Task: Use the 'Immersive Reader' to read the 'Late Coming Notification' email aloud.
Action: Mouse moved to (252, 27)
Screenshot: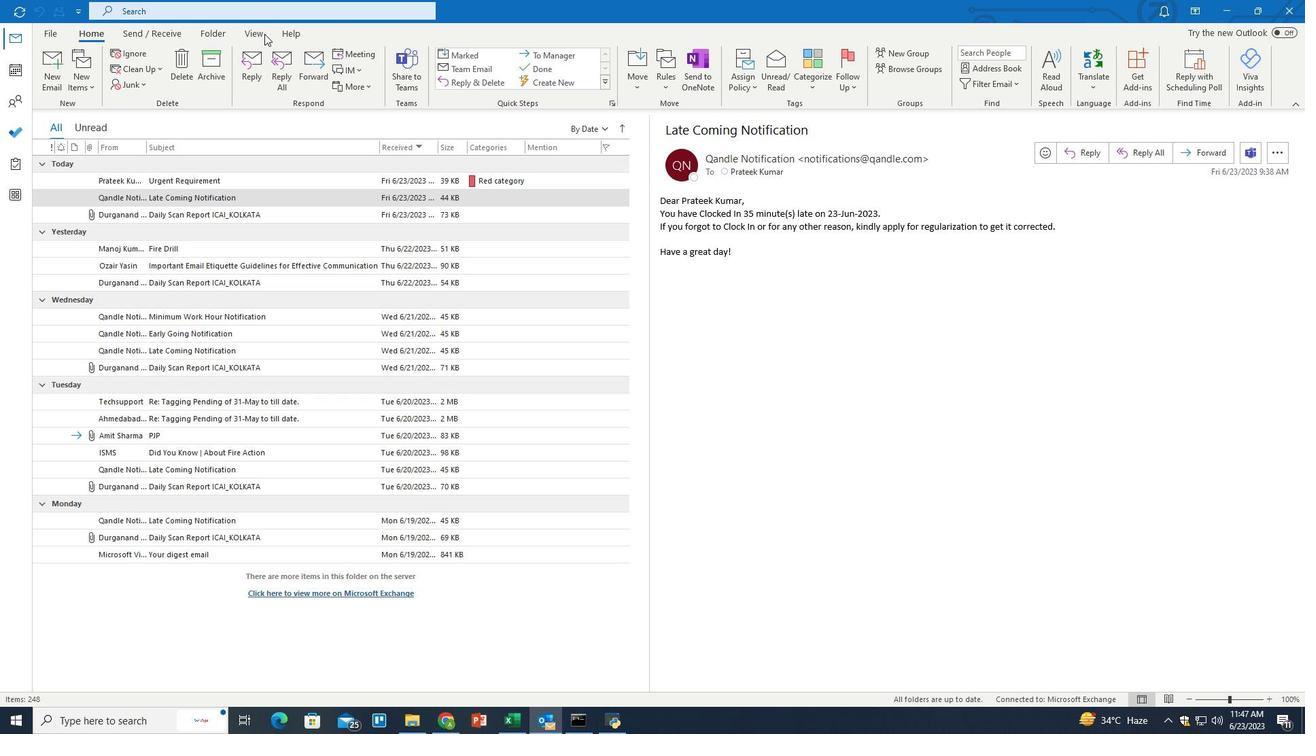
Action: Mouse pressed left at (252, 27)
Screenshot: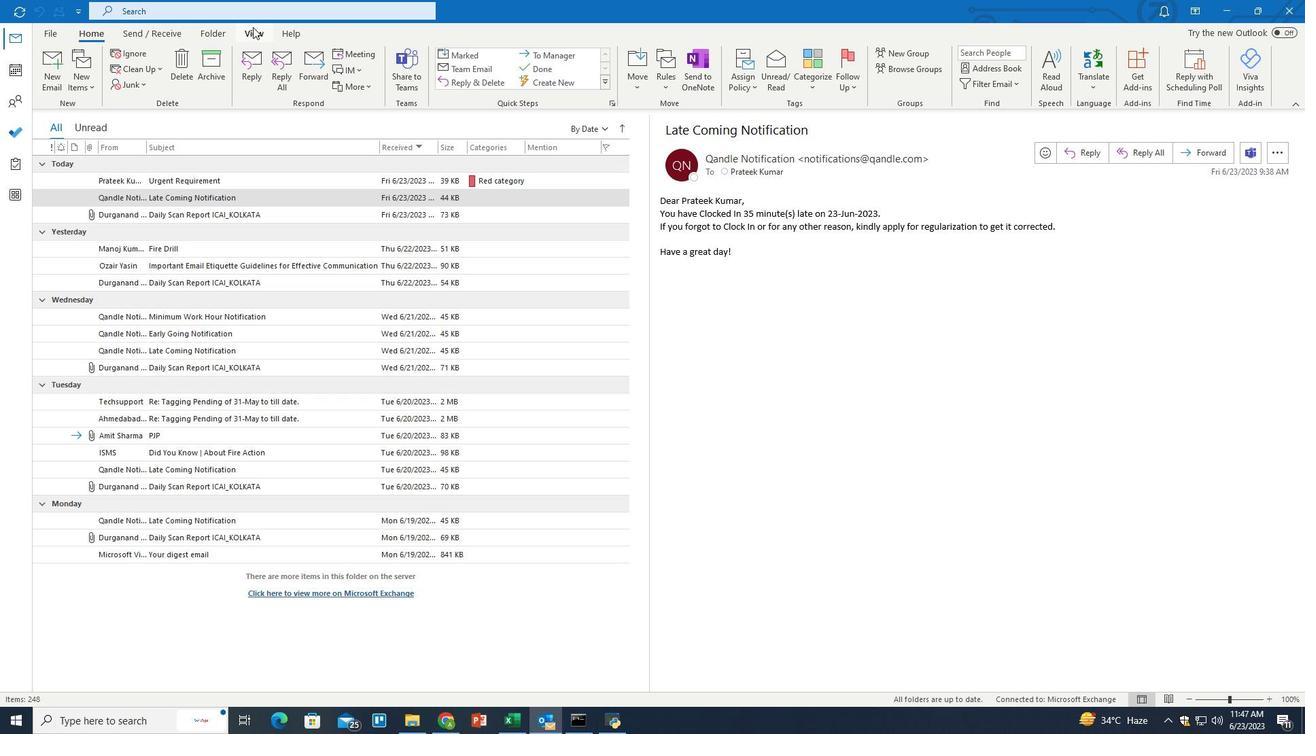 
Action: Mouse moved to (1076, 82)
Screenshot: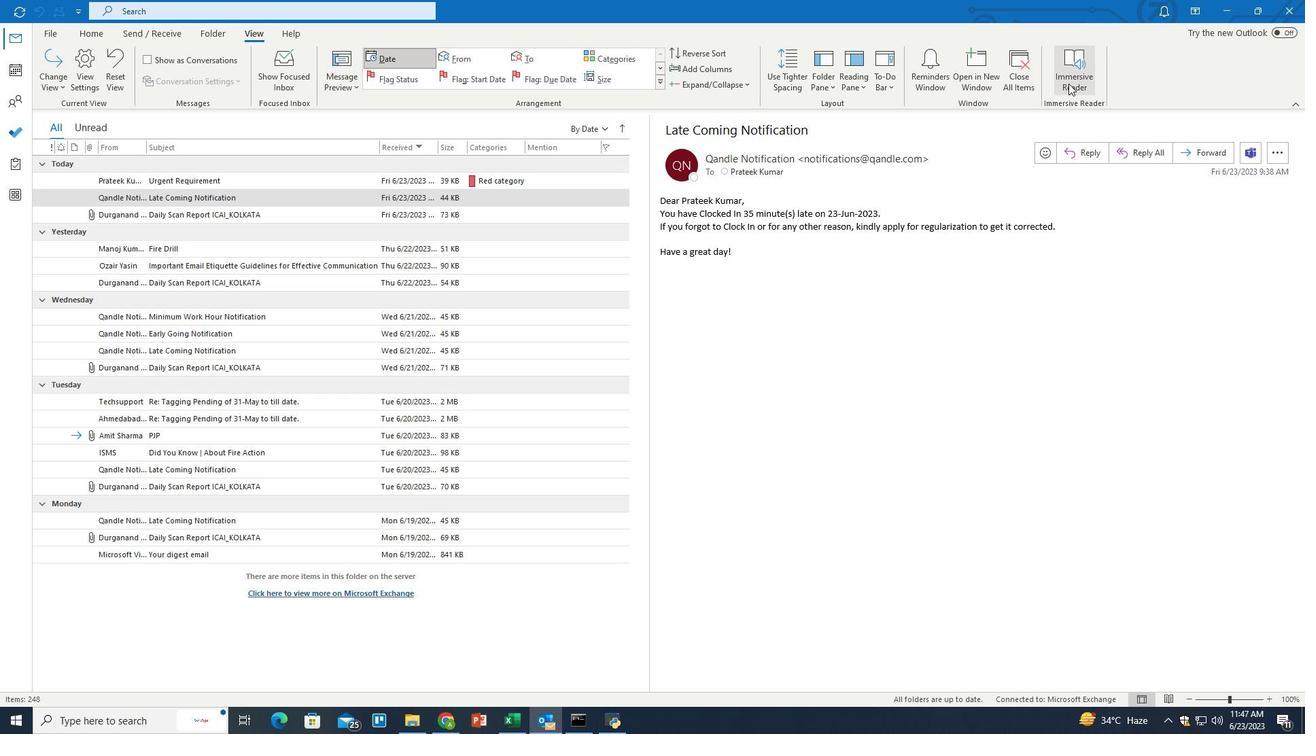 
Action: Mouse pressed left at (1076, 82)
Screenshot: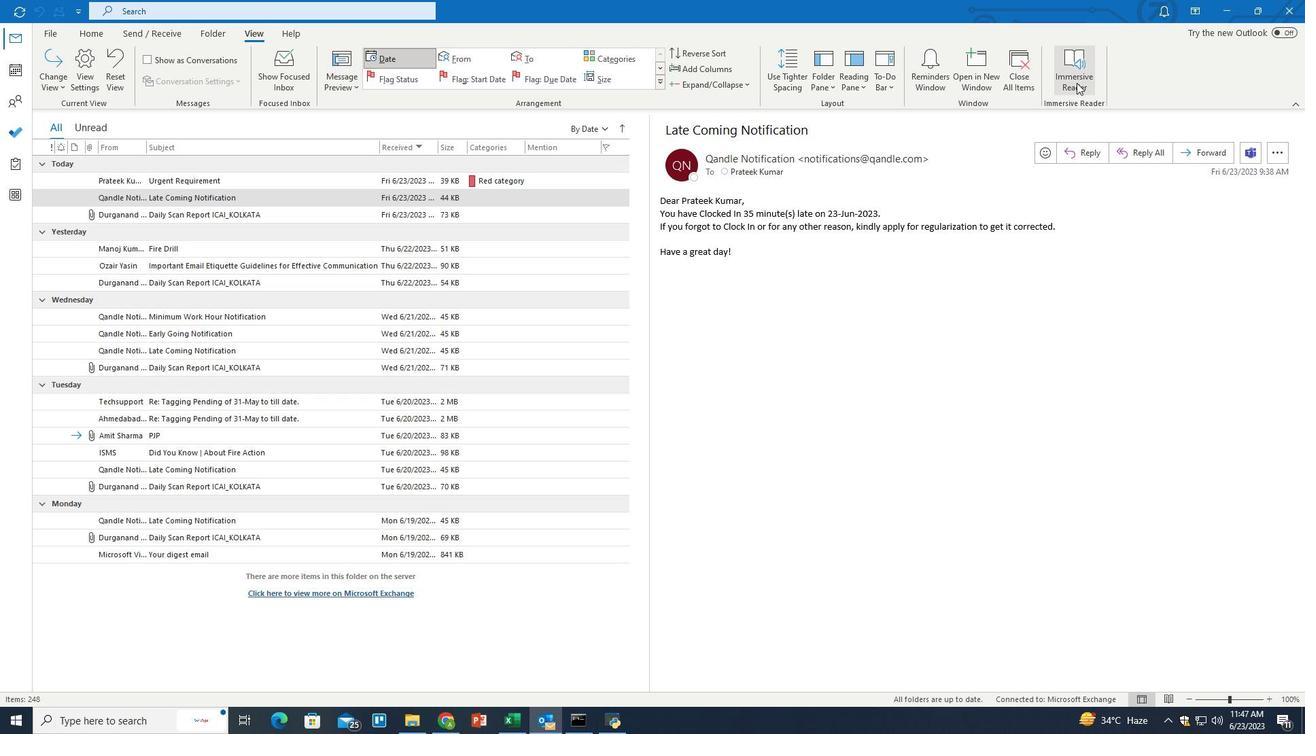 
Action: Mouse moved to (215, 73)
Screenshot: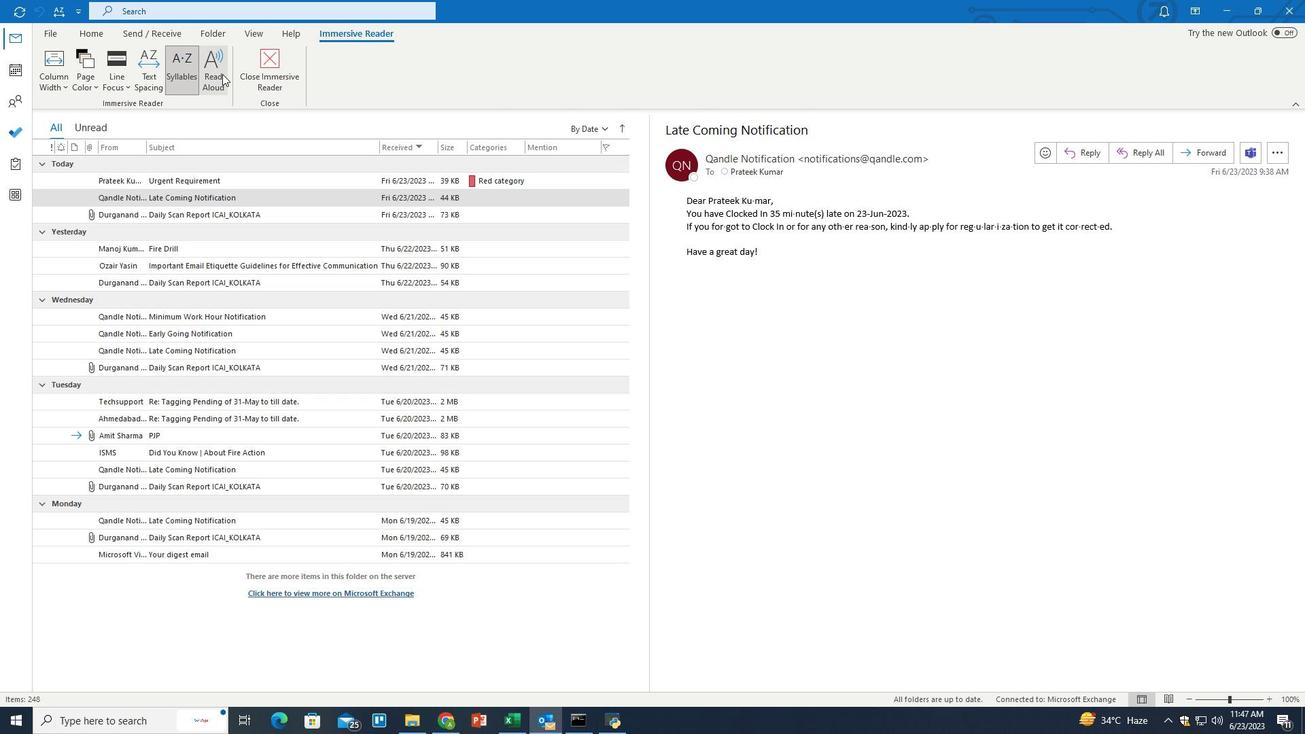 
Action: Mouse pressed left at (215, 73)
Screenshot: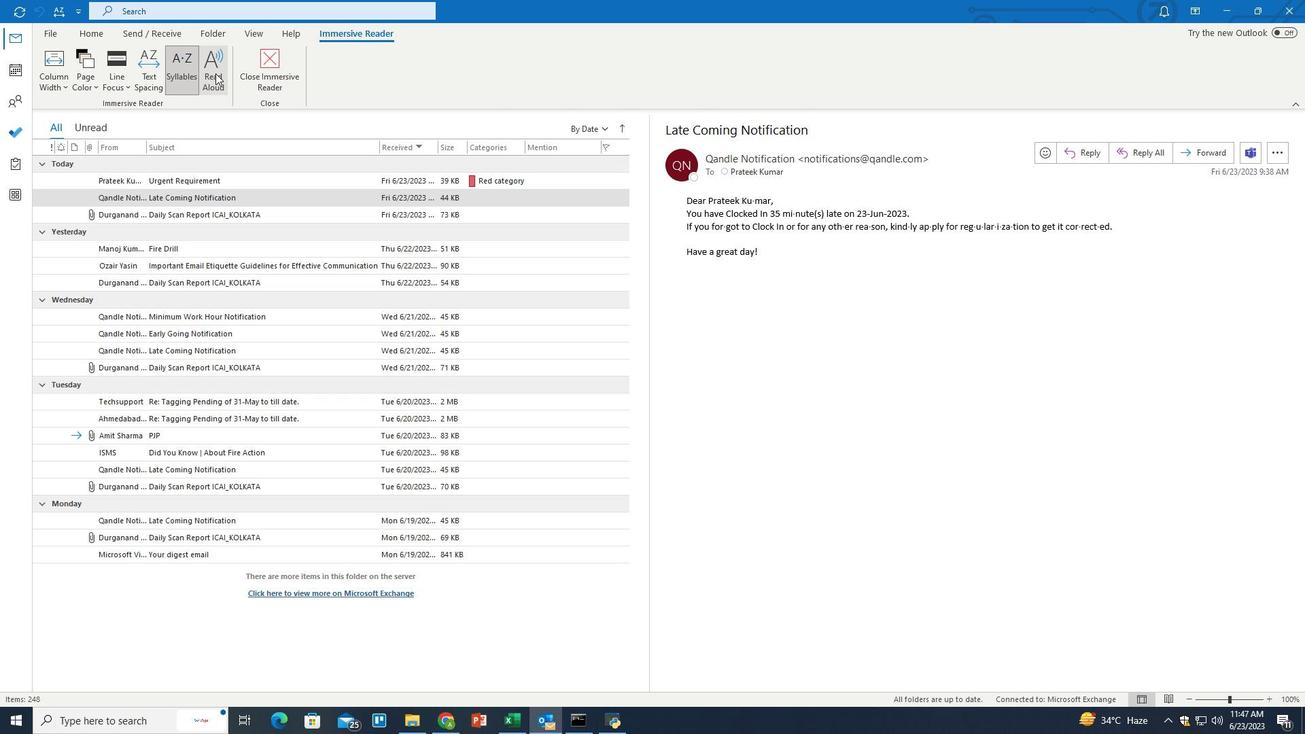 
Action: Mouse moved to (1236, 198)
Screenshot: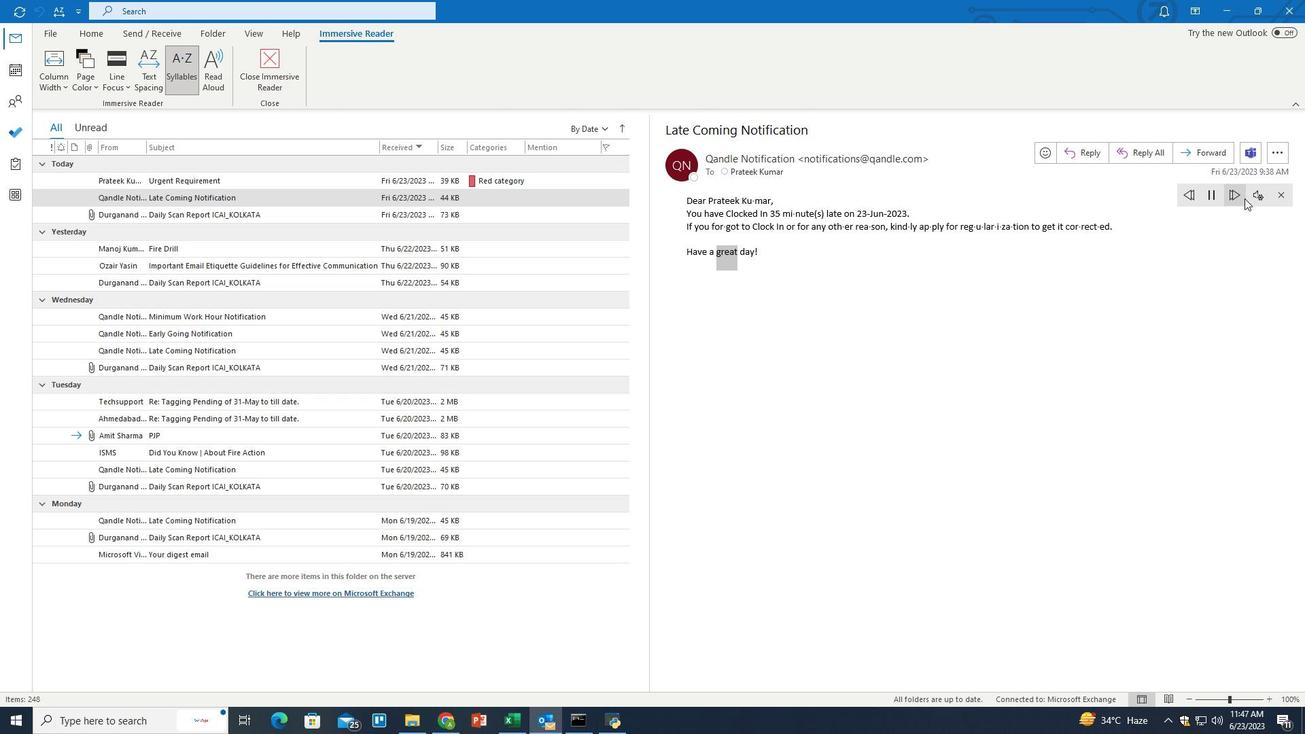 
Action: Mouse pressed left at (1236, 198)
Screenshot: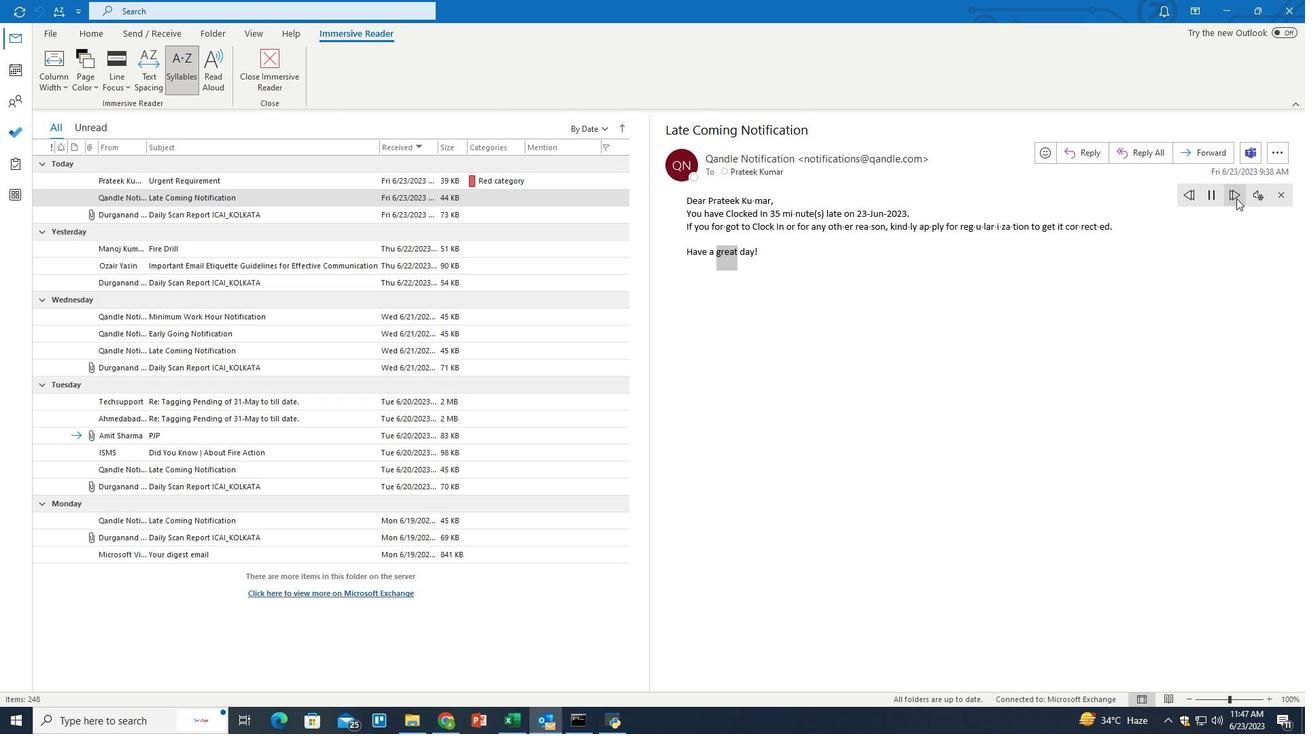 
